 Task: Add Gaia Herbs Organic Gelatinized Maca Powder to the cart.
Action: Mouse moved to (300, 142)
Screenshot: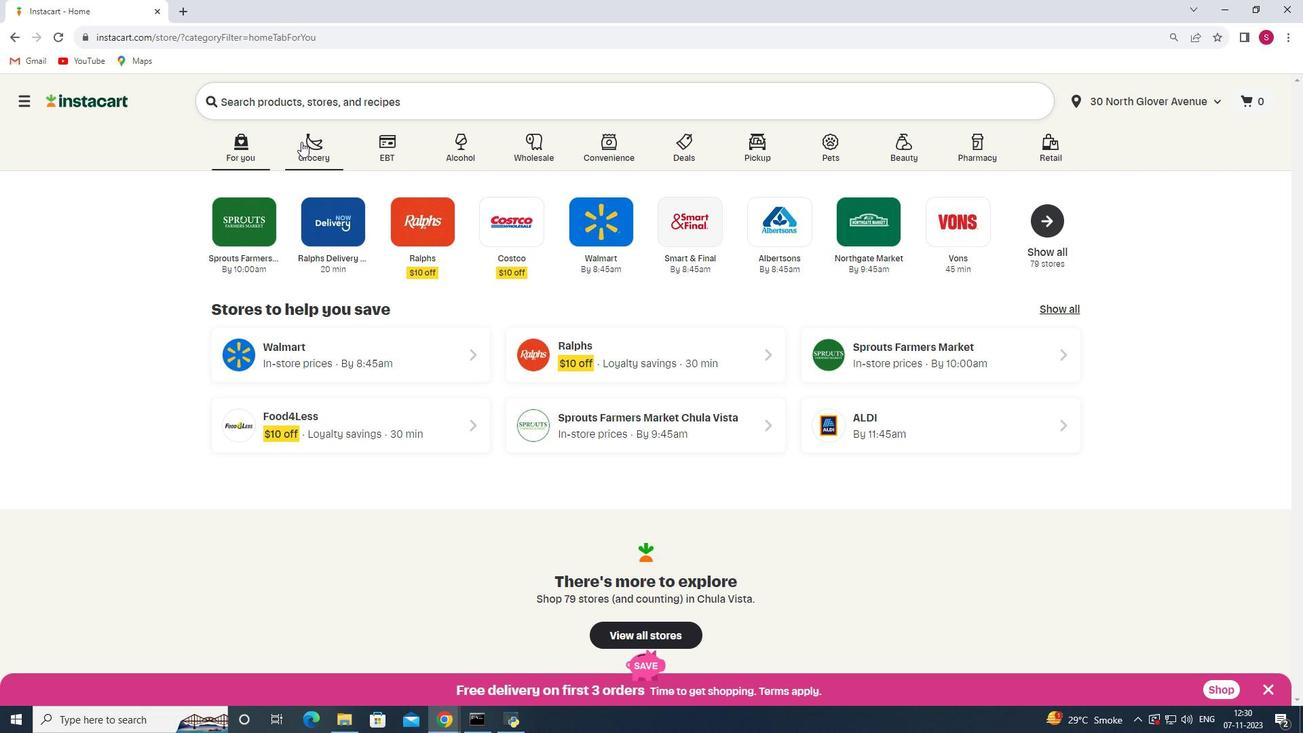 
Action: Mouse pressed left at (300, 142)
Screenshot: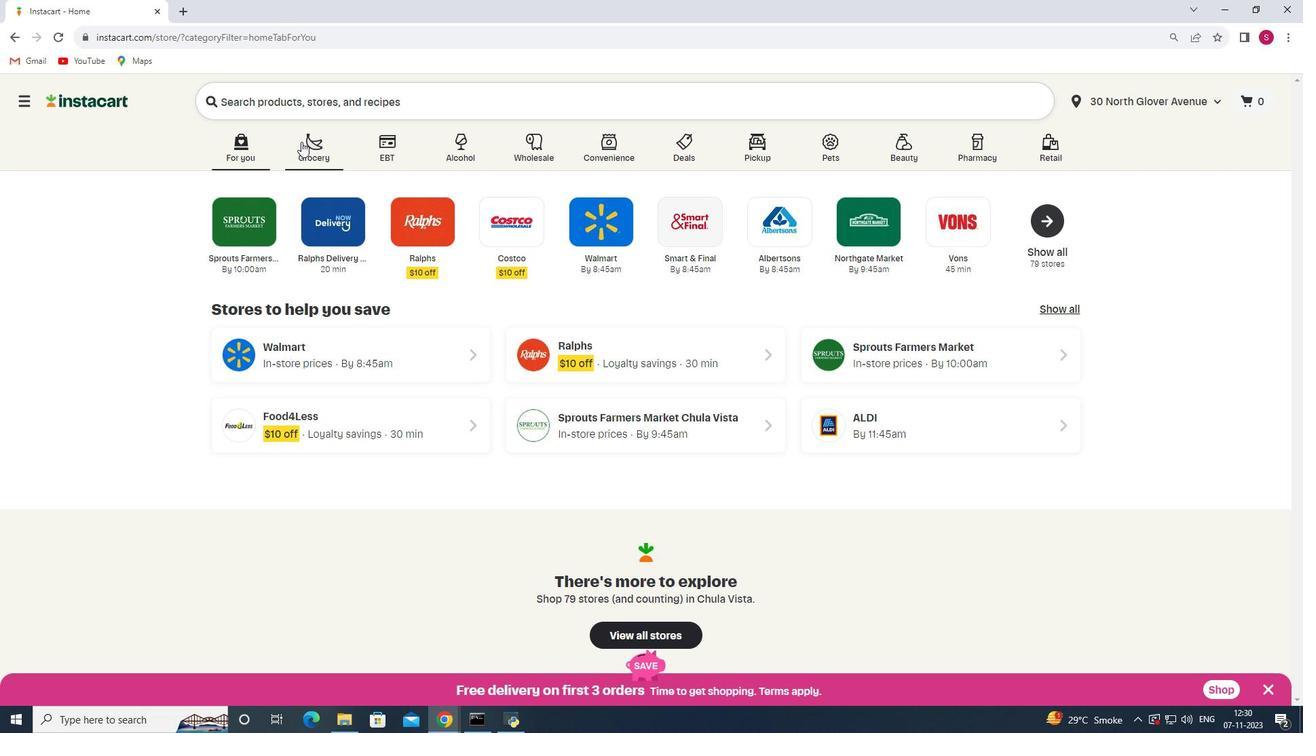 
Action: Mouse moved to (298, 367)
Screenshot: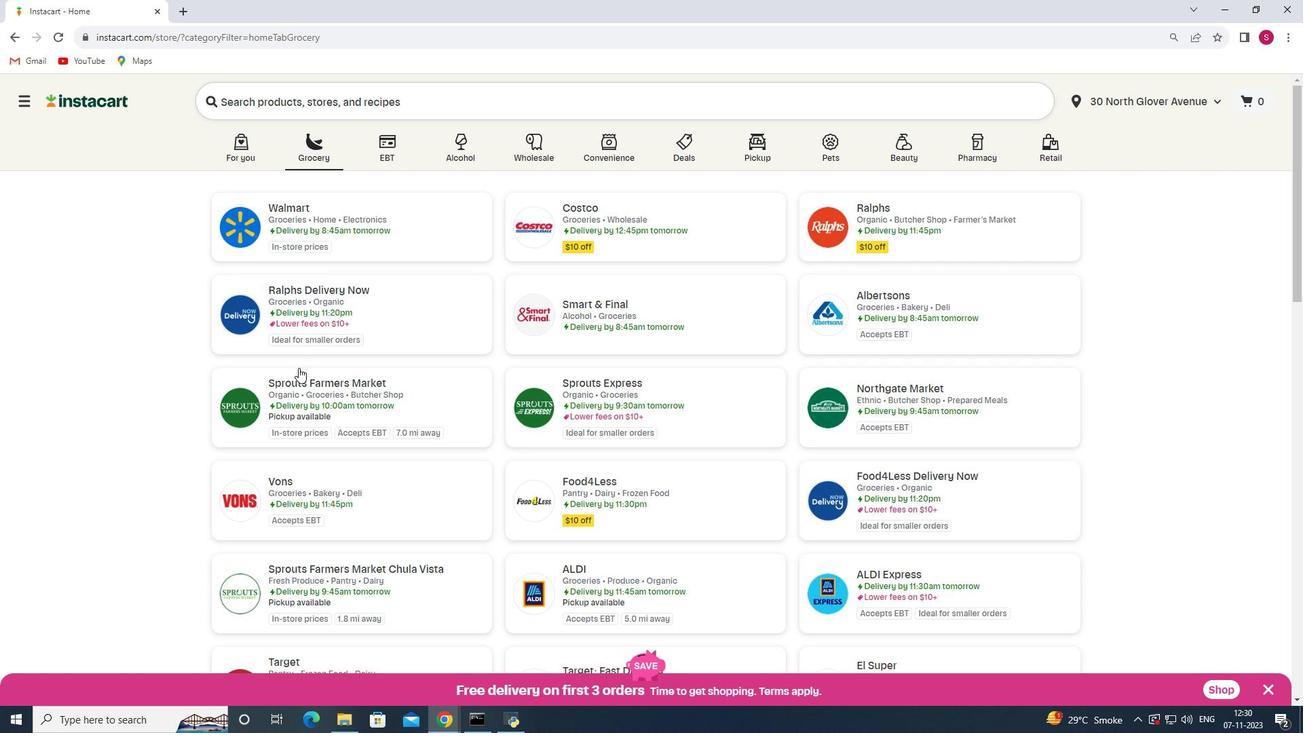
Action: Mouse pressed left at (298, 367)
Screenshot: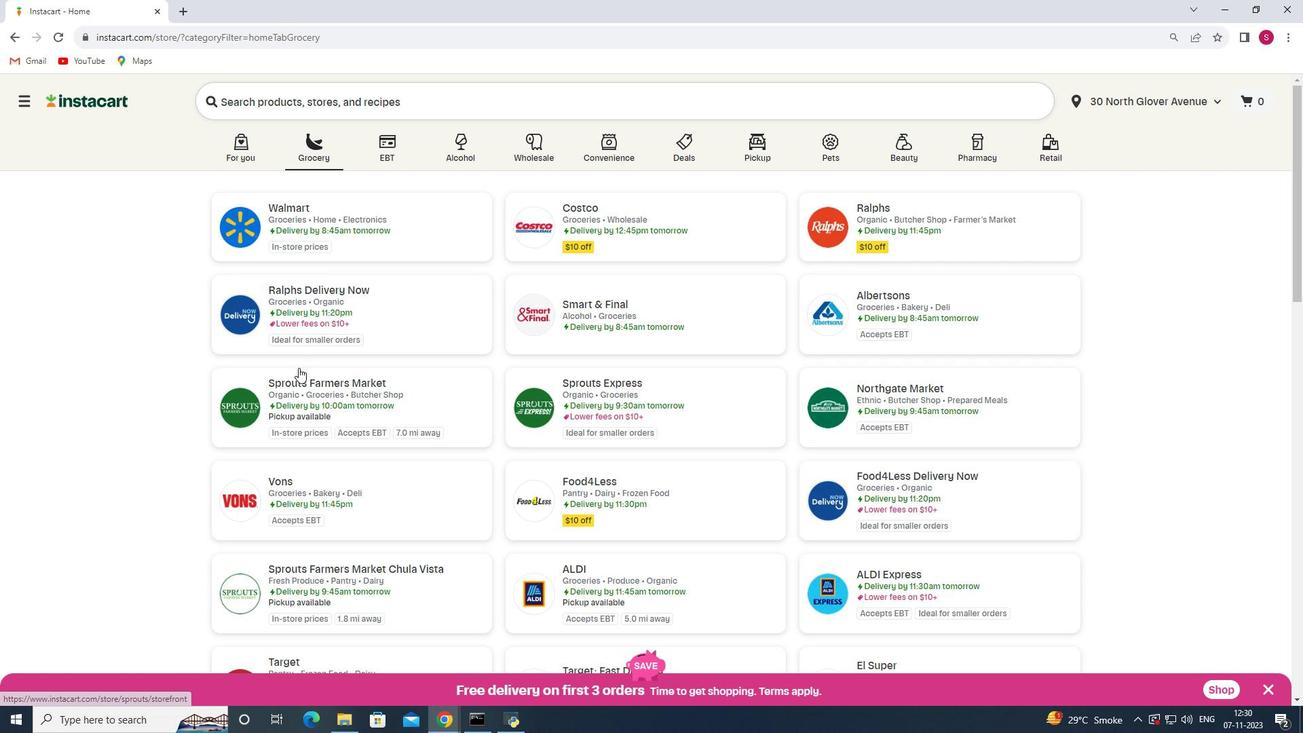 
Action: Mouse moved to (126, 409)
Screenshot: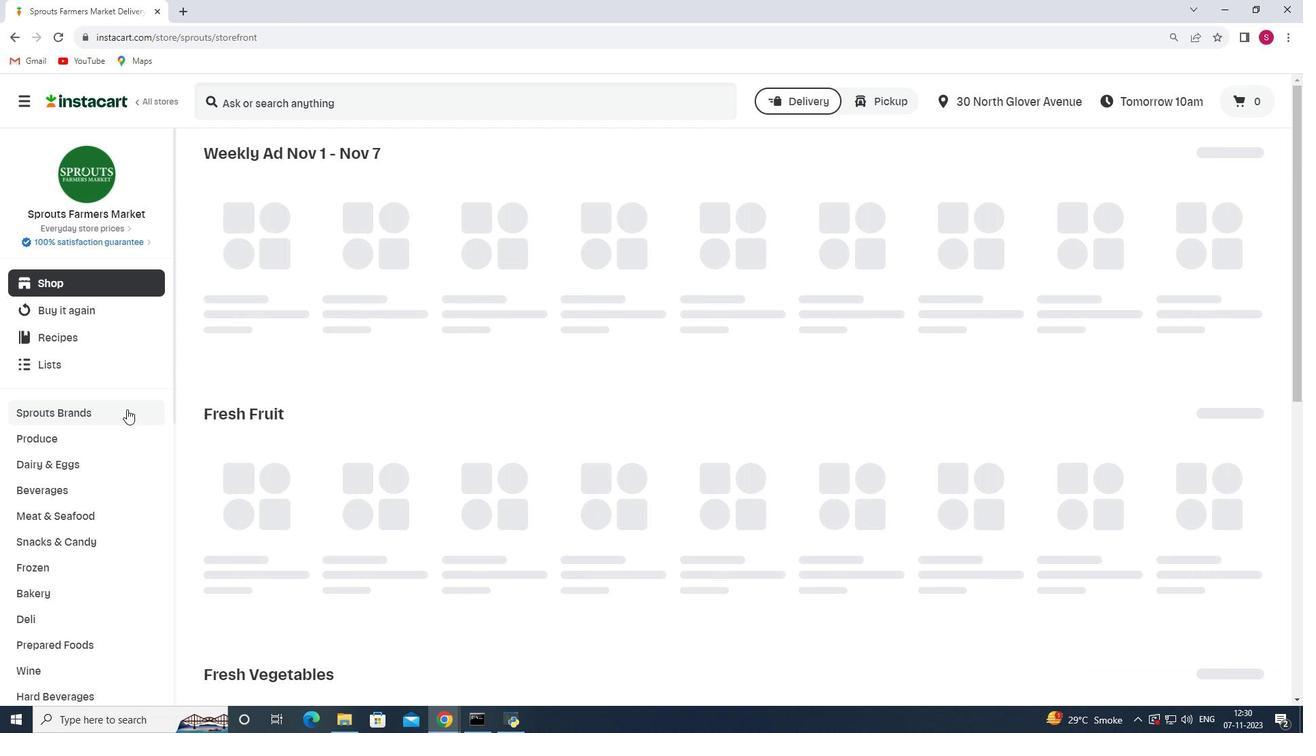 
Action: Mouse scrolled (126, 408) with delta (0, 0)
Screenshot: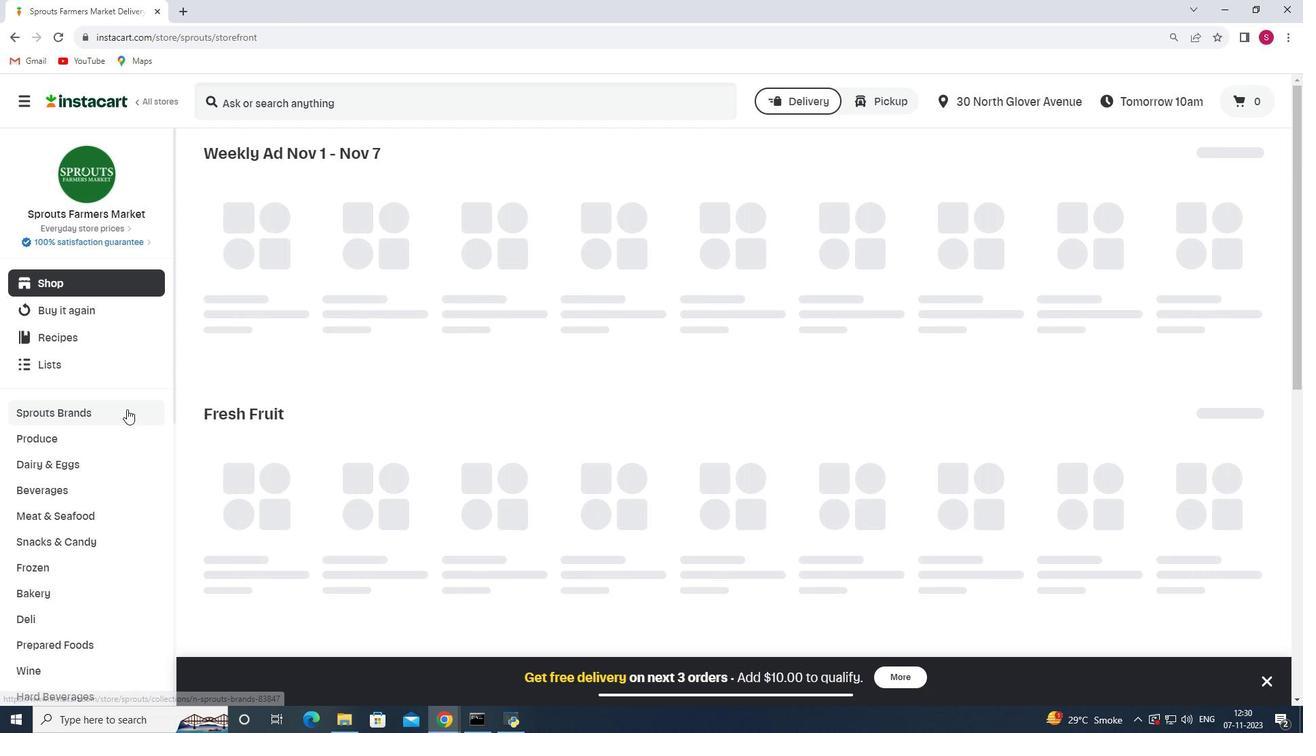 
Action: Mouse scrolled (126, 408) with delta (0, 0)
Screenshot: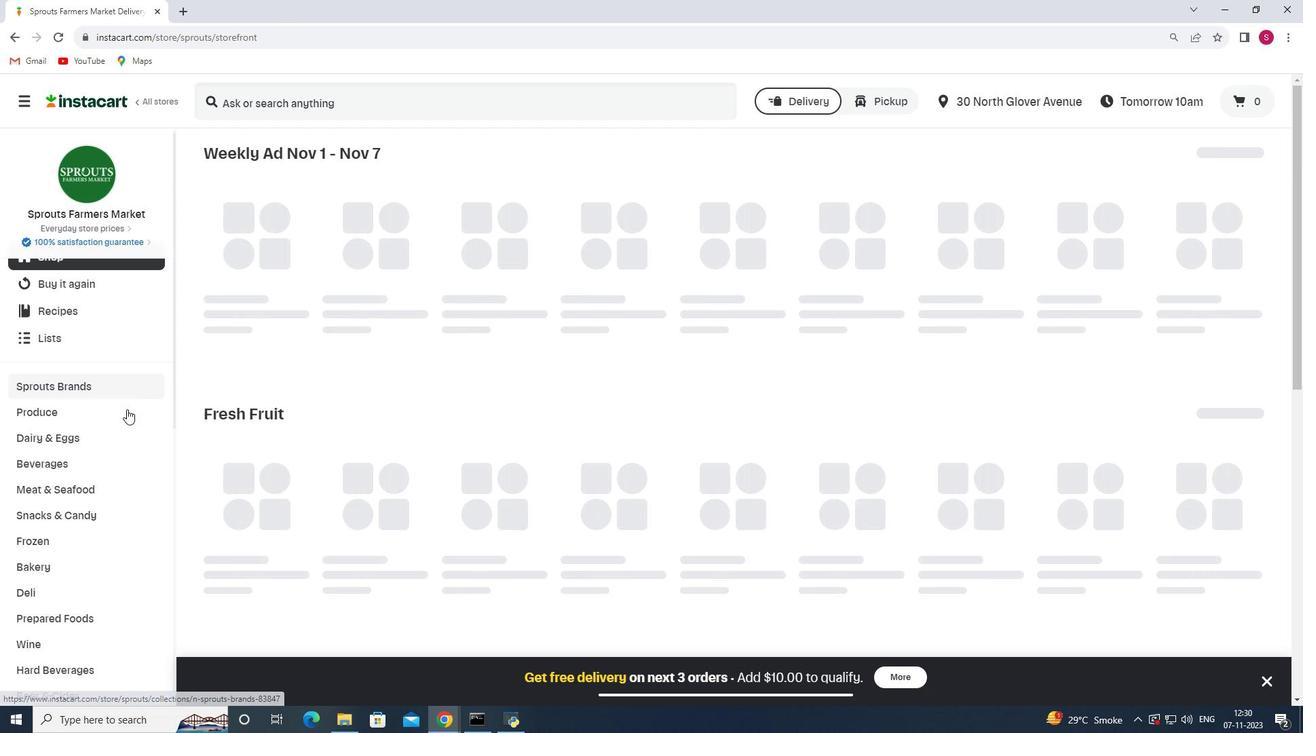 
Action: Mouse scrolled (126, 408) with delta (0, 0)
Screenshot: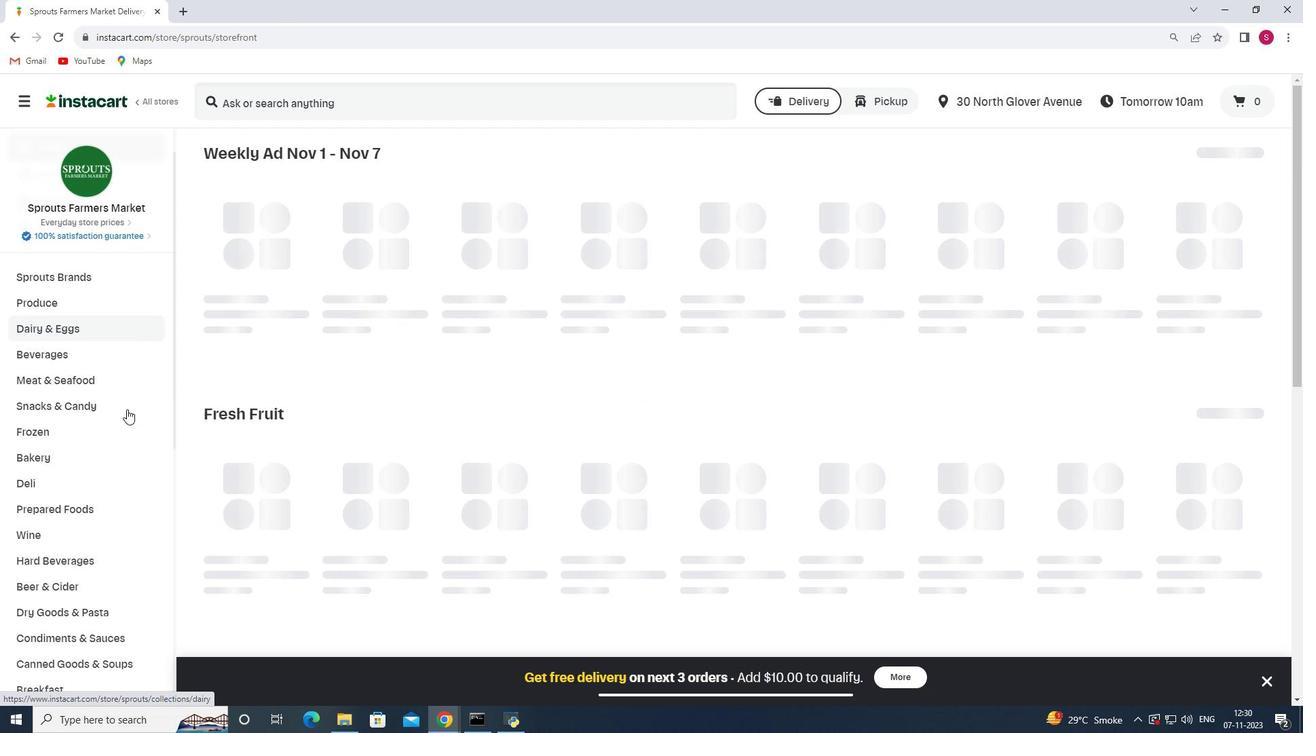 
Action: Mouse scrolled (126, 408) with delta (0, 0)
Screenshot: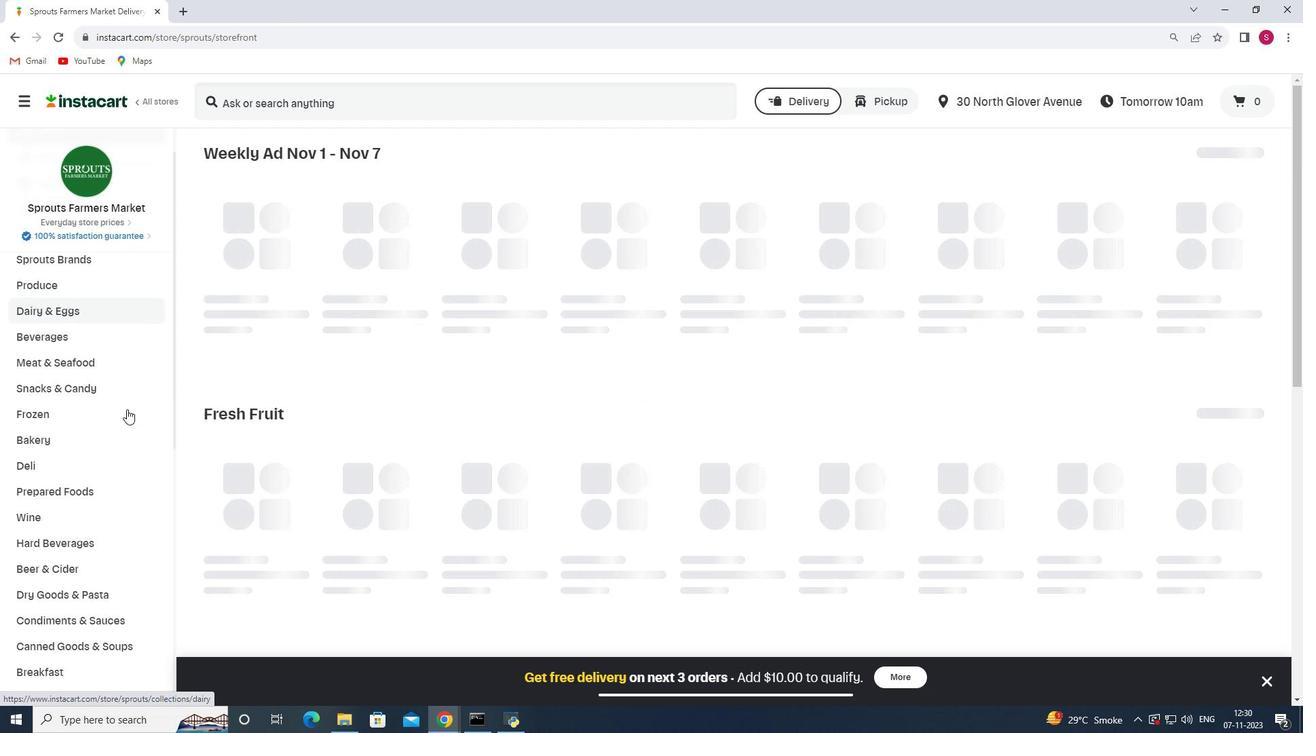 
Action: Mouse scrolled (126, 408) with delta (0, 0)
Screenshot: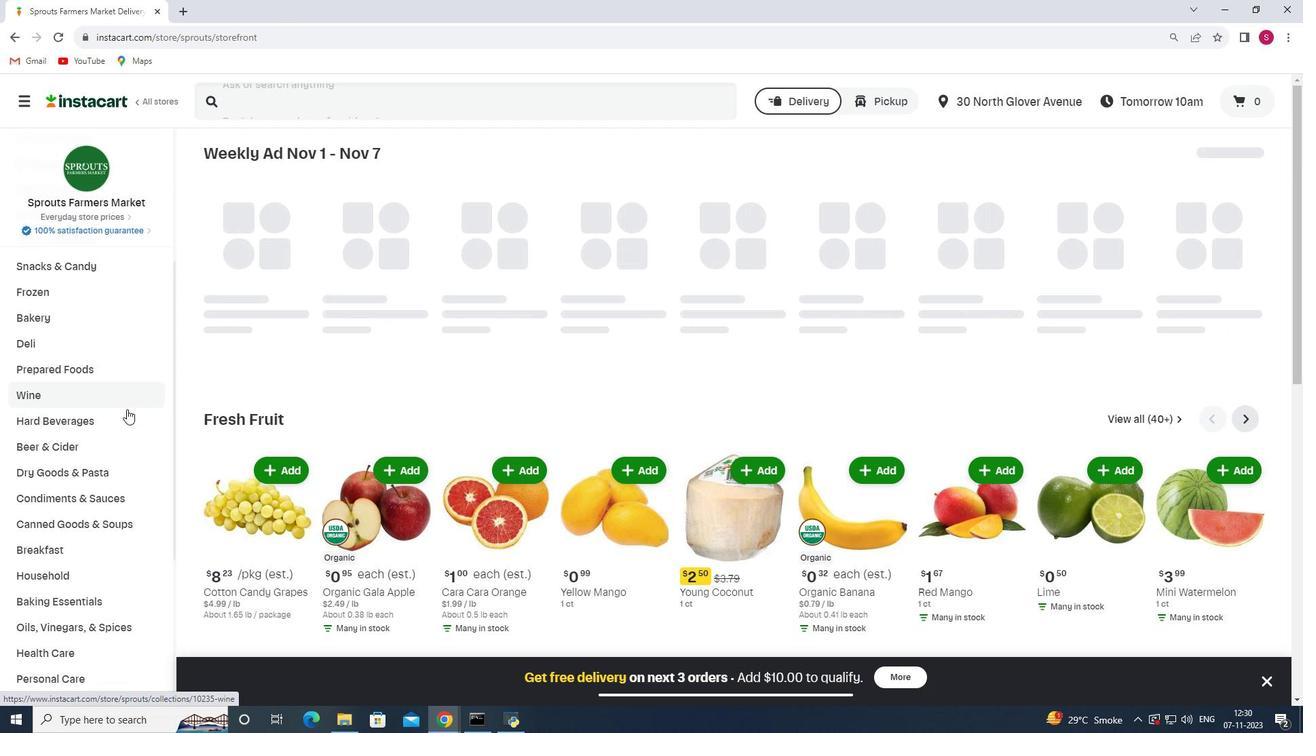 
Action: Mouse scrolled (126, 408) with delta (0, 0)
Screenshot: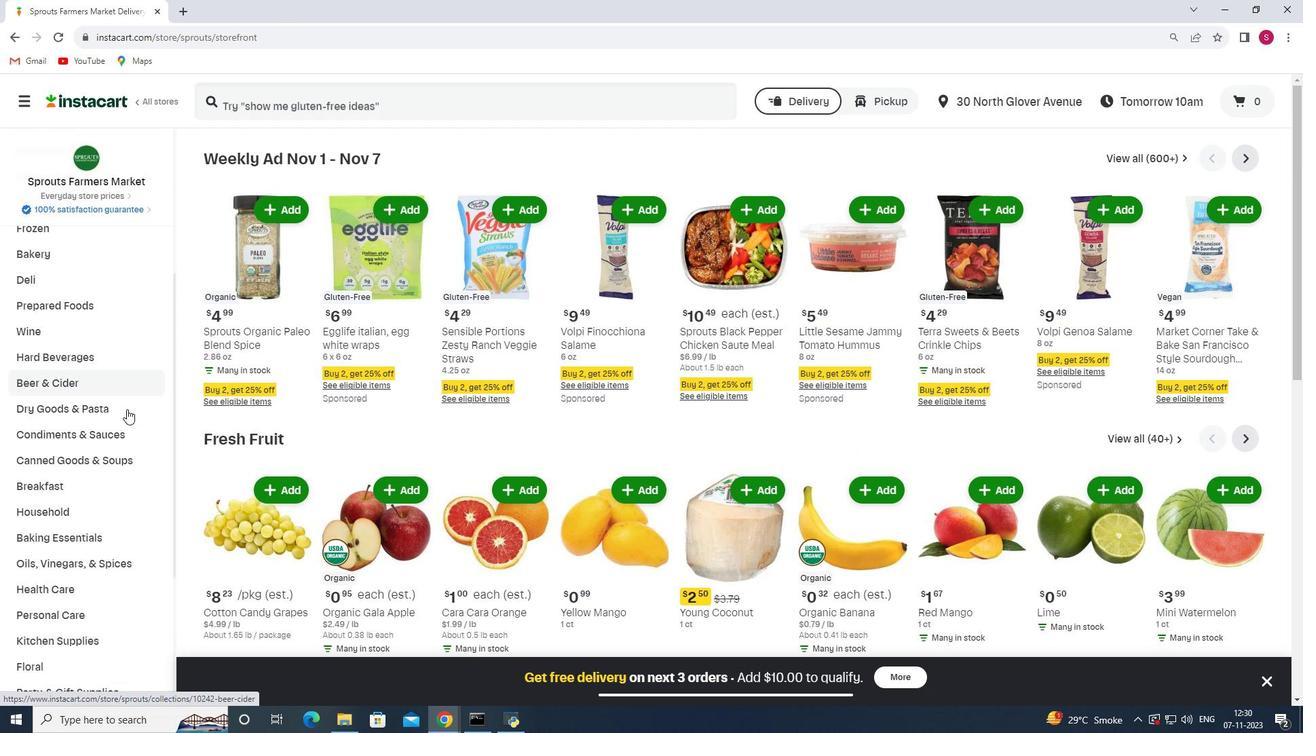 
Action: Mouse scrolled (126, 408) with delta (0, 0)
Screenshot: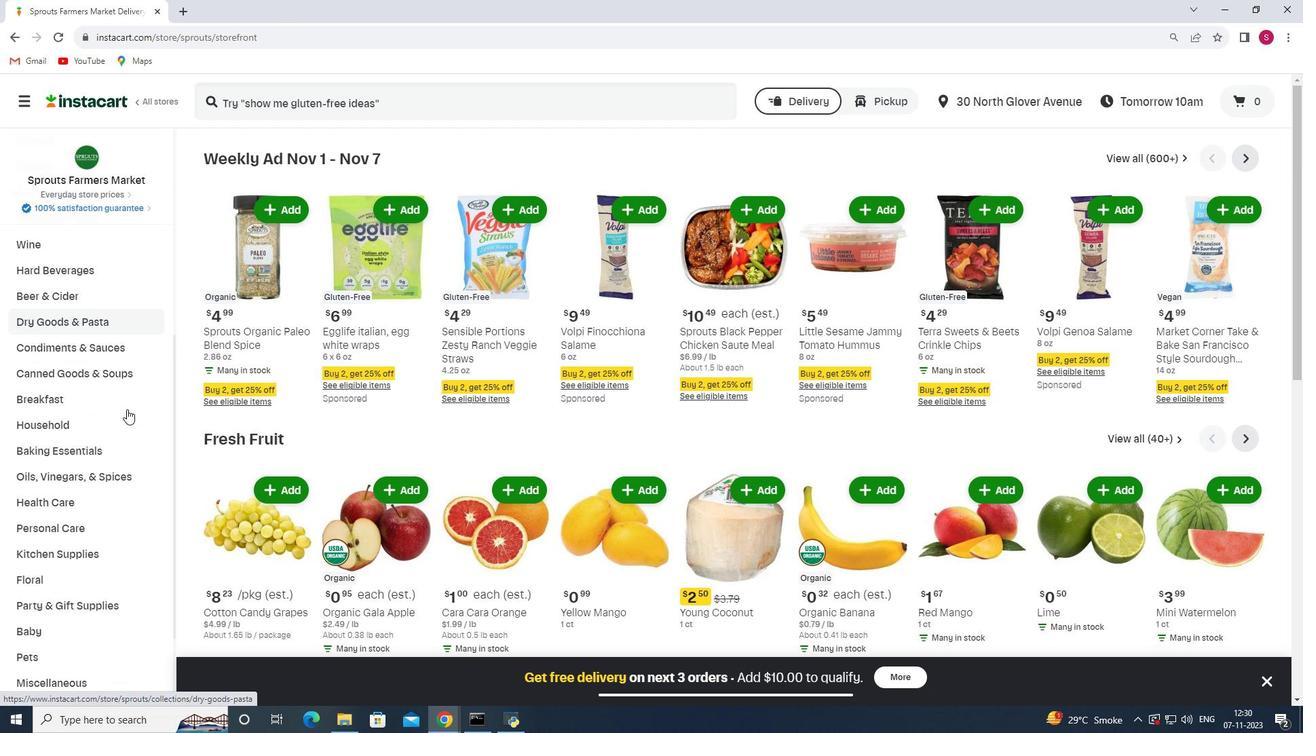 
Action: Mouse moved to (80, 445)
Screenshot: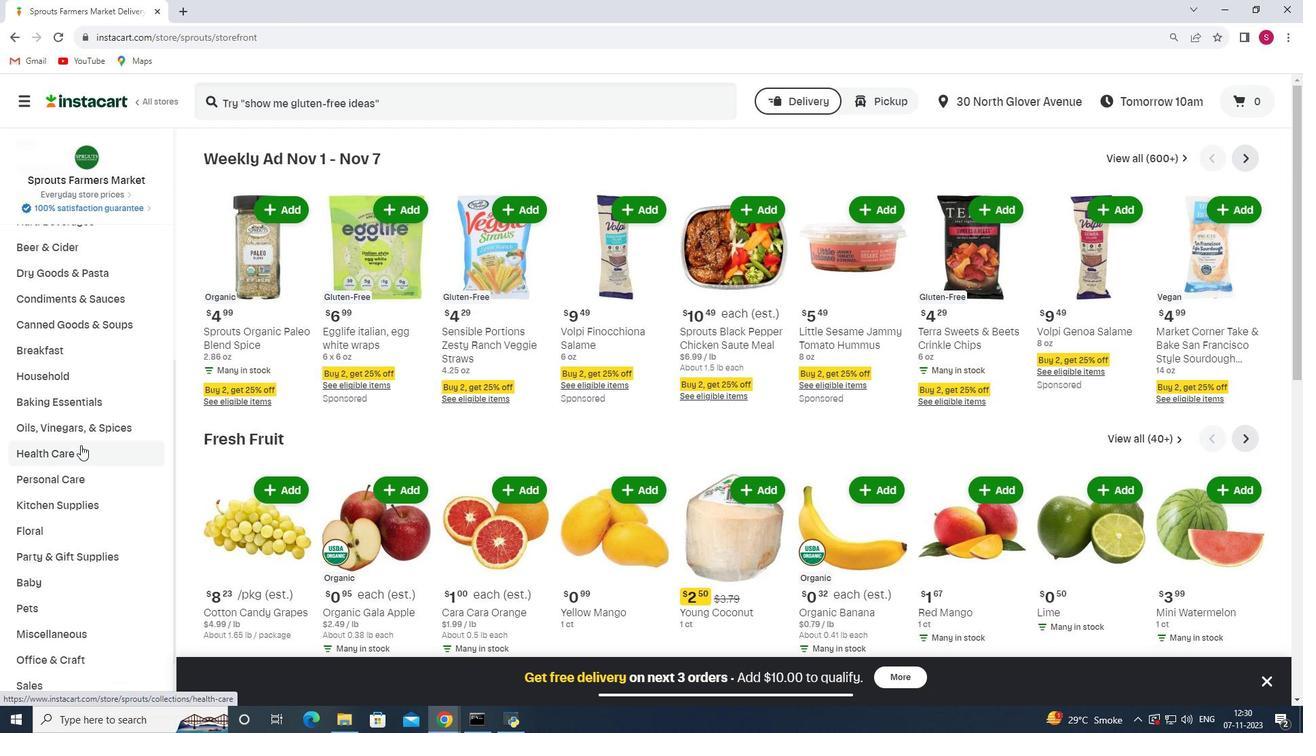 
Action: Mouse pressed left at (80, 445)
Screenshot: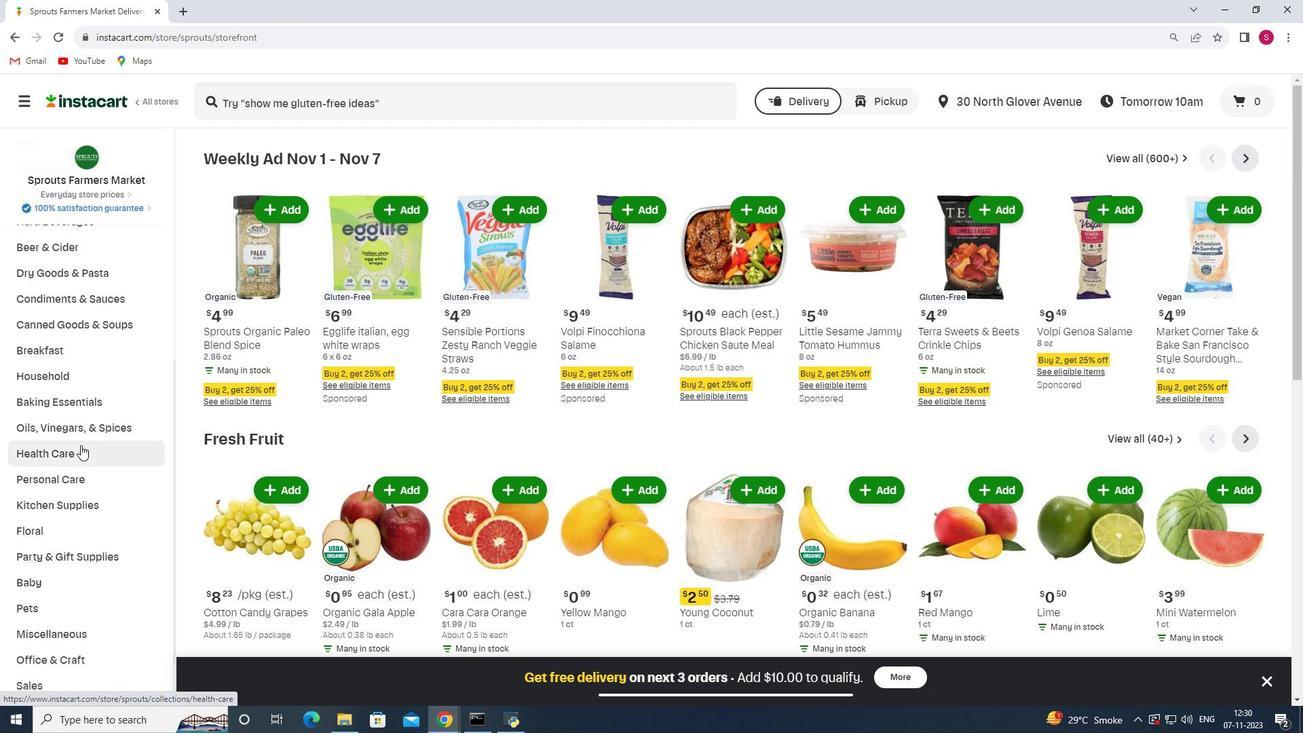 
Action: Mouse moved to (495, 183)
Screenshot: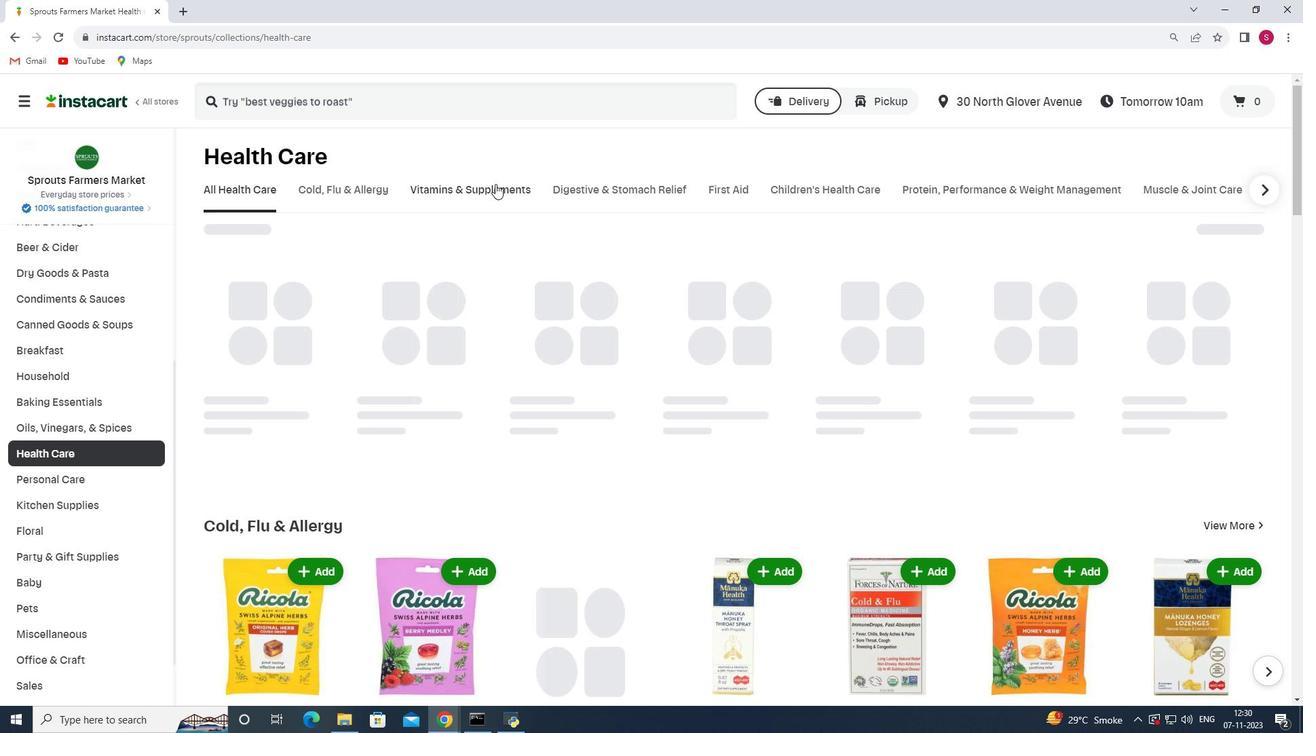 
Action: Mouse pressed left at (495, 183)
Screenshot: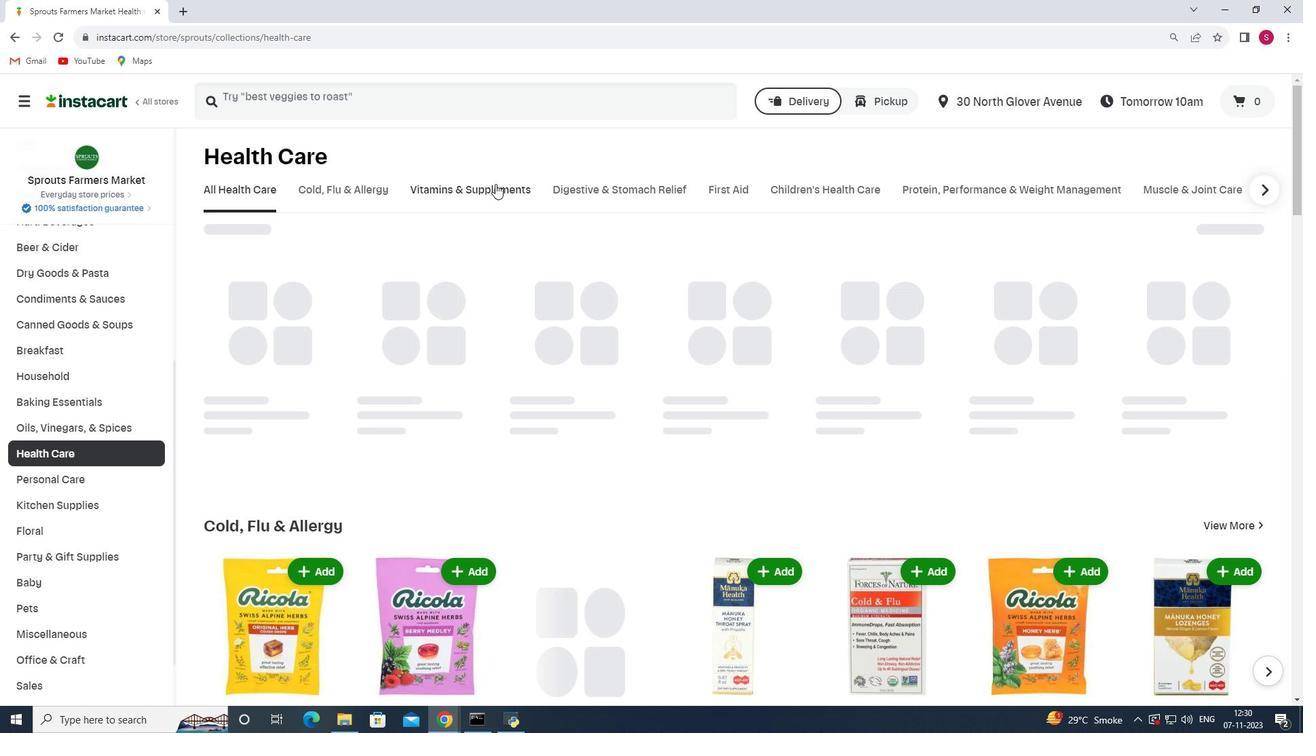 
Action: Mouse moved to (533, 241)
Screenshot: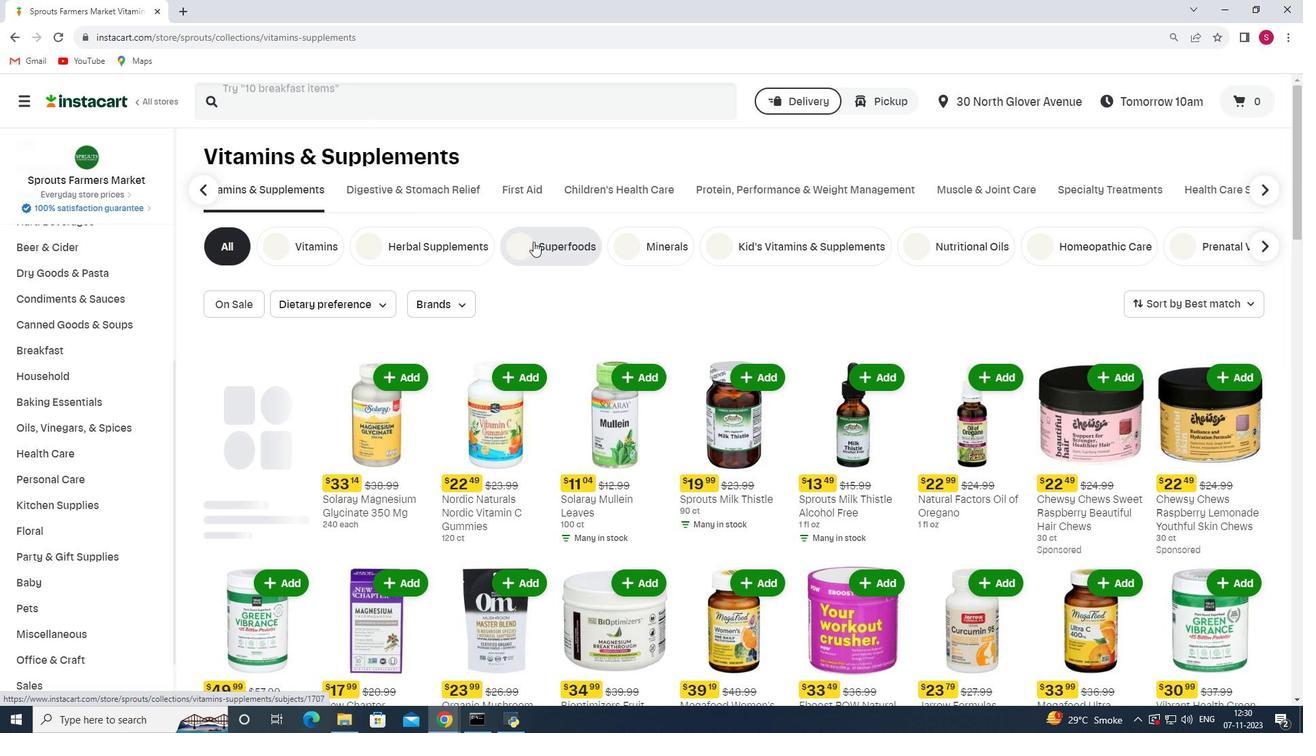 
Action: Mouse pressed left at (533, 241)
Screenshot: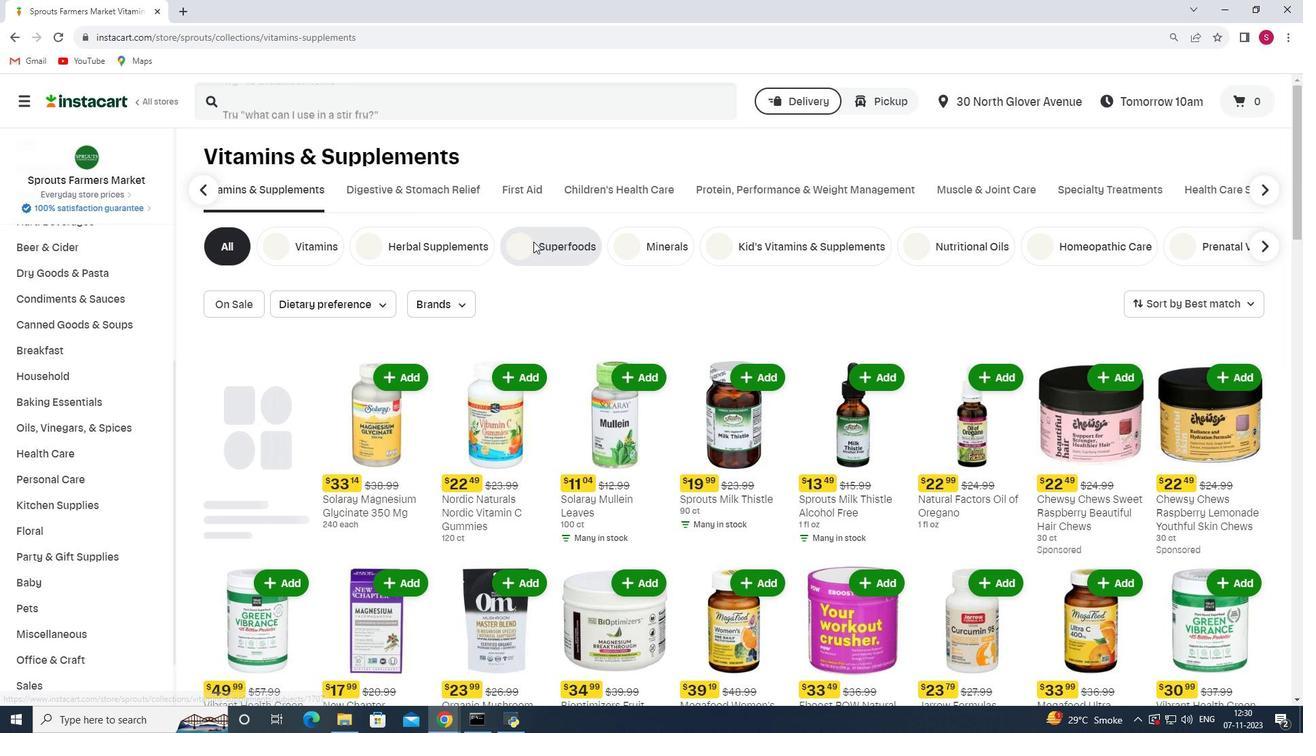 
Action: Mouse moved to (380, 95)
Screenshot: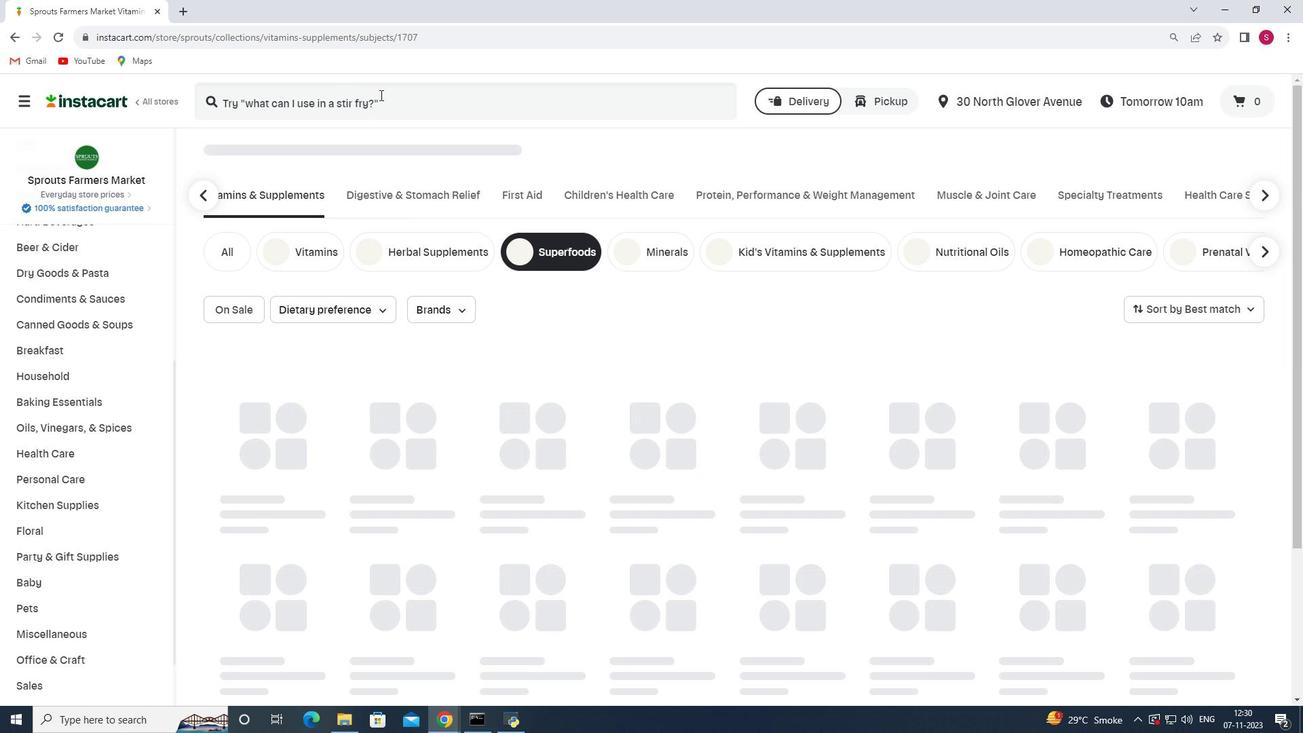 
Action: Mouse pressed left at (380, 95)
Screenshot: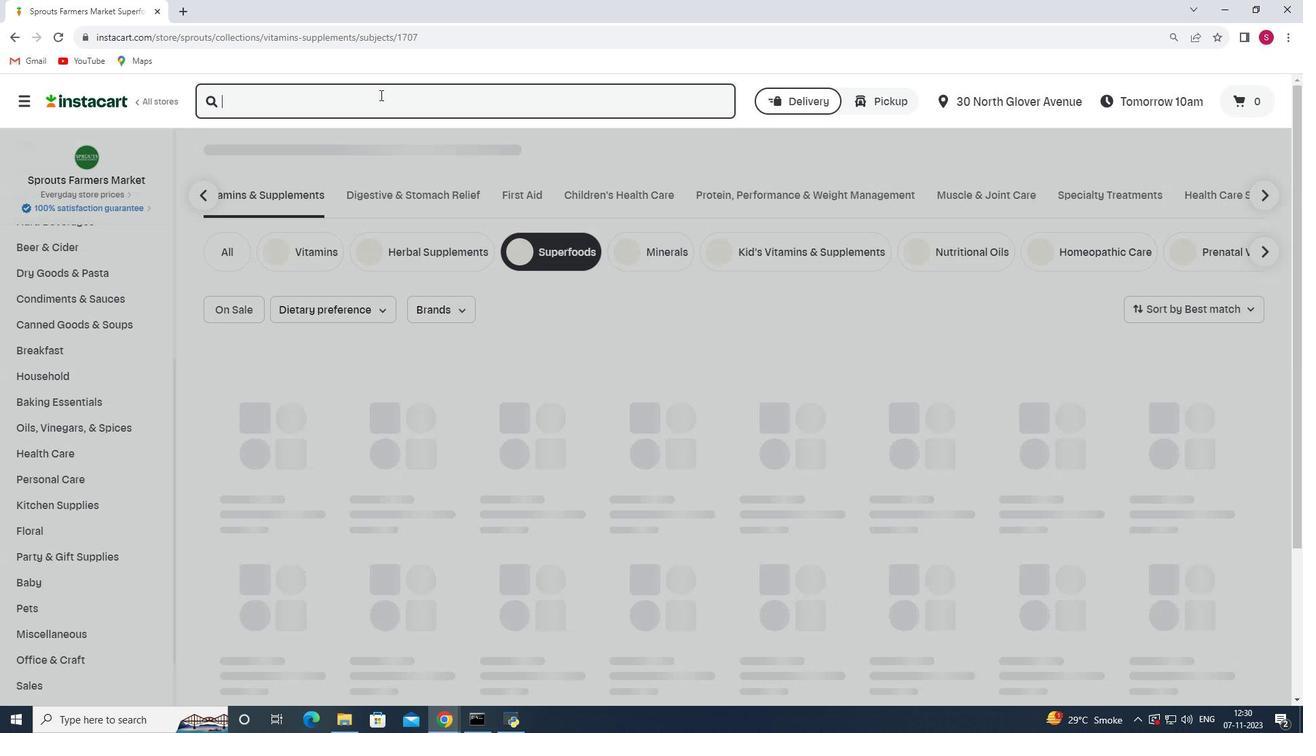
Action: Key pressed <Key.shift>Gaia<Key.space><Key.shift>Herbs<Key.space><Key.shift>Organic<Key.space><Key.shift>Gelatinized<Key.space><Key.shift>Maca<Key.space><Key.shift>Powder<Key.enter>
Screenshot: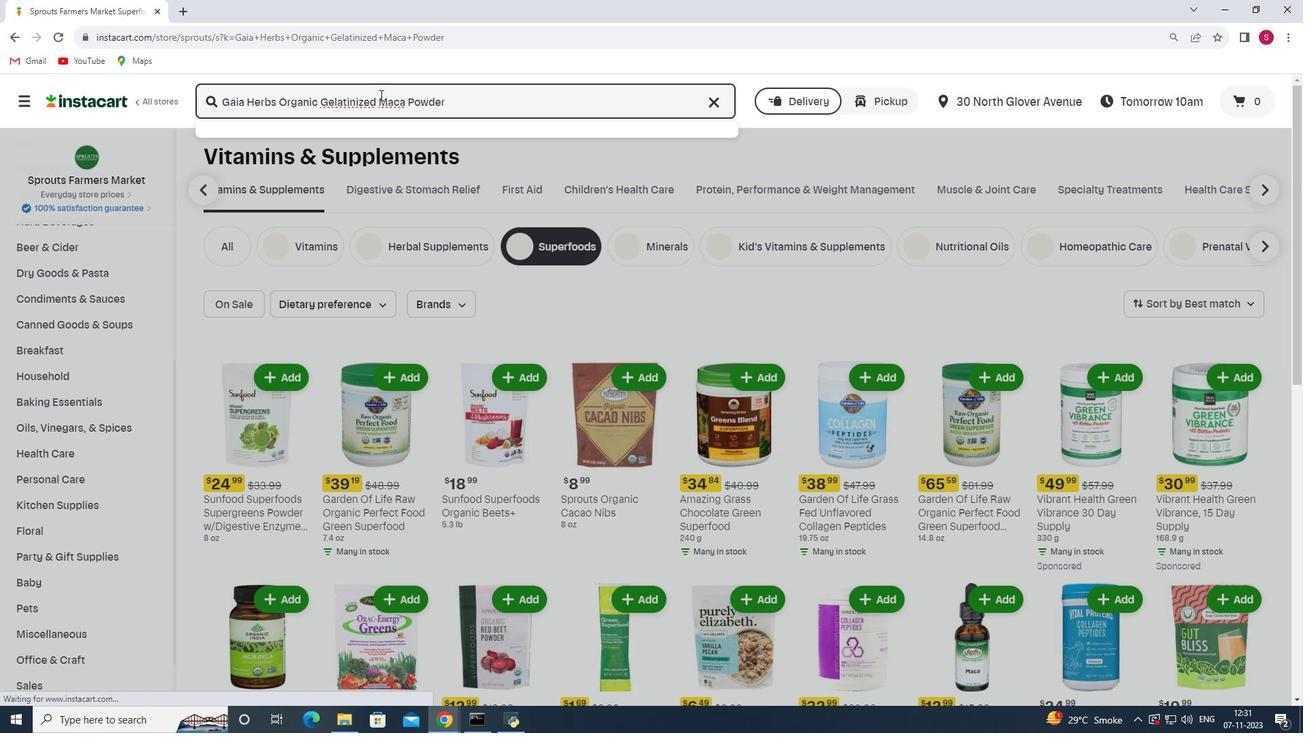 
Action: Mouse moved to (807, 210)
Screenshot: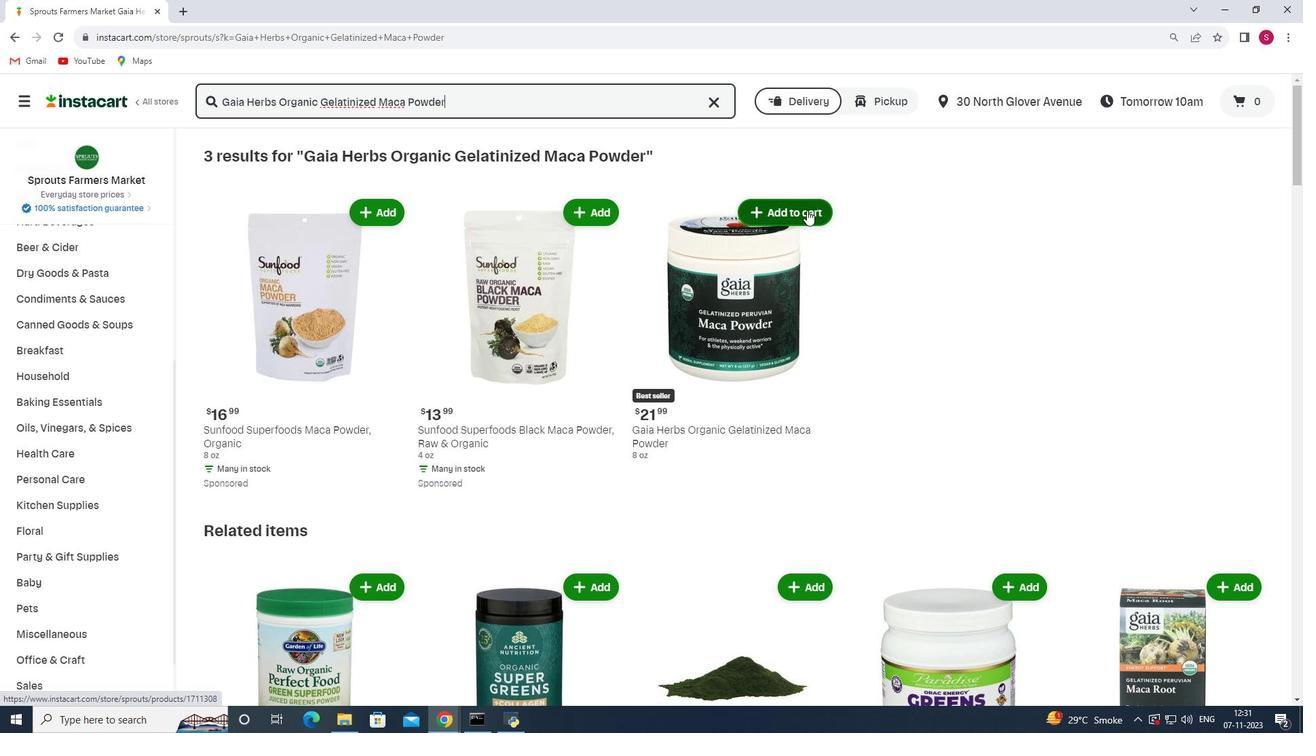 
Action: Mouse pressed left at (807, 210)
Screenshot: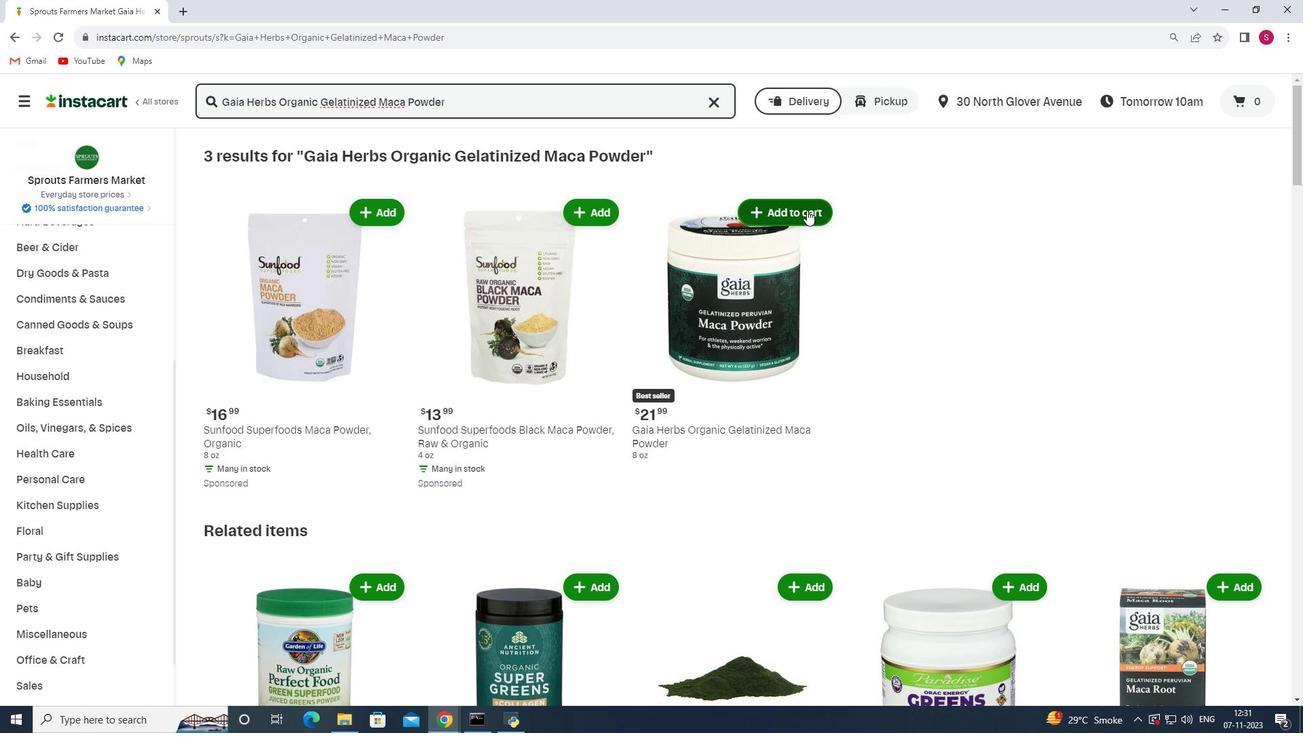 
Action: Mouse moved to (770, 242)
Screenshot: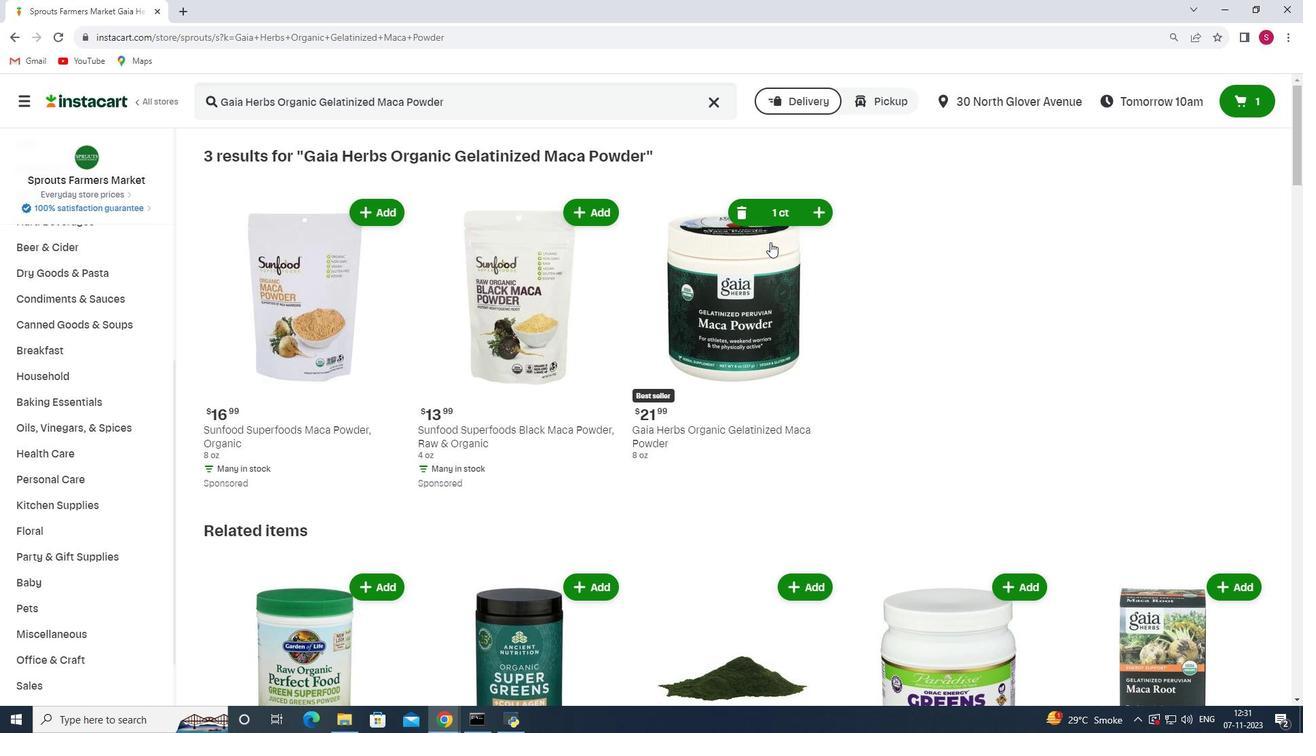 
